 Task: Add Now Tea Tree Oil to the cart.
Action: Mouse moved to (796, 273)
Screenshot: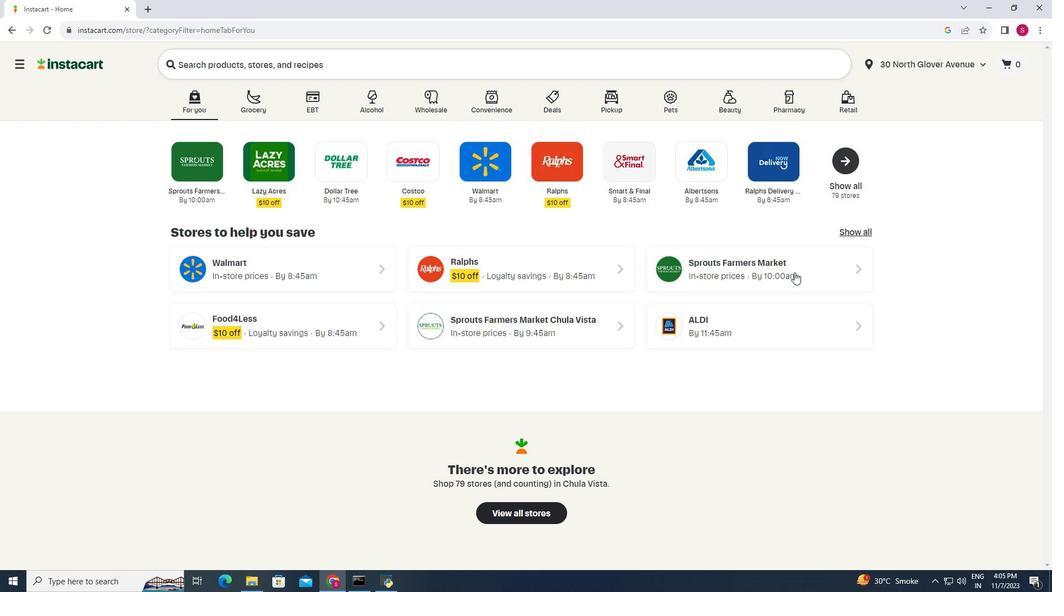 
Action: Mouse pressed left at (796, 273)
Screenshot: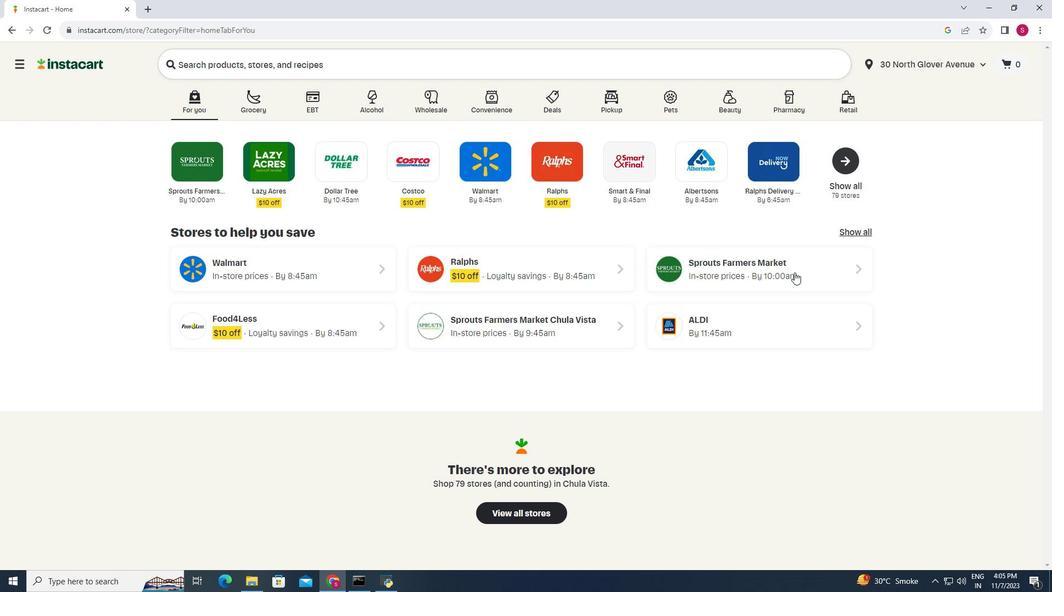 
Action: Mouse moved to (65, 388)
Screenshot: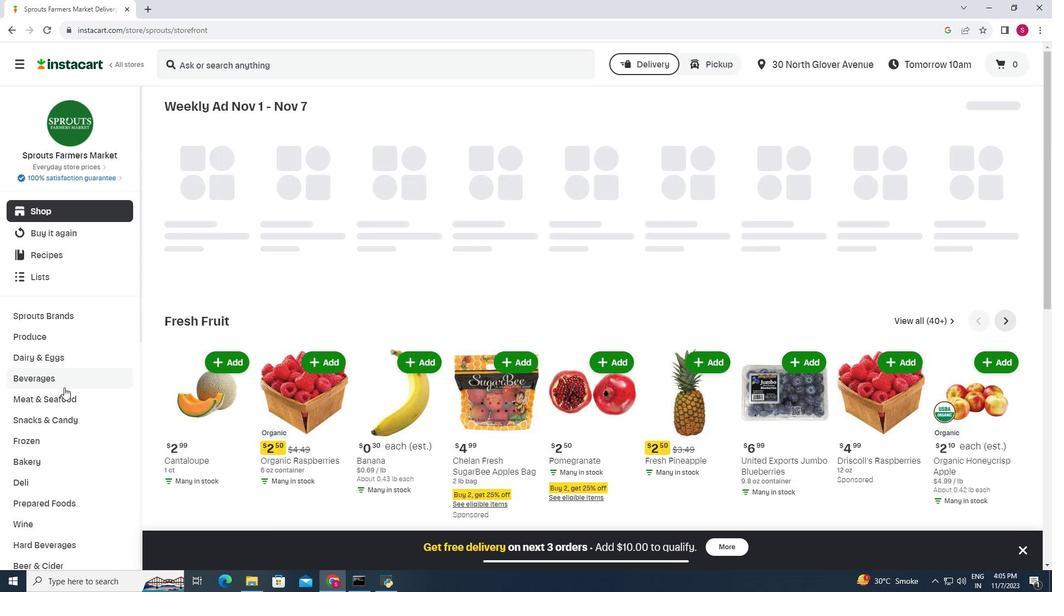 
Action: Mouse scrolled (65, 388) with delta (0, 0)
Screenshot: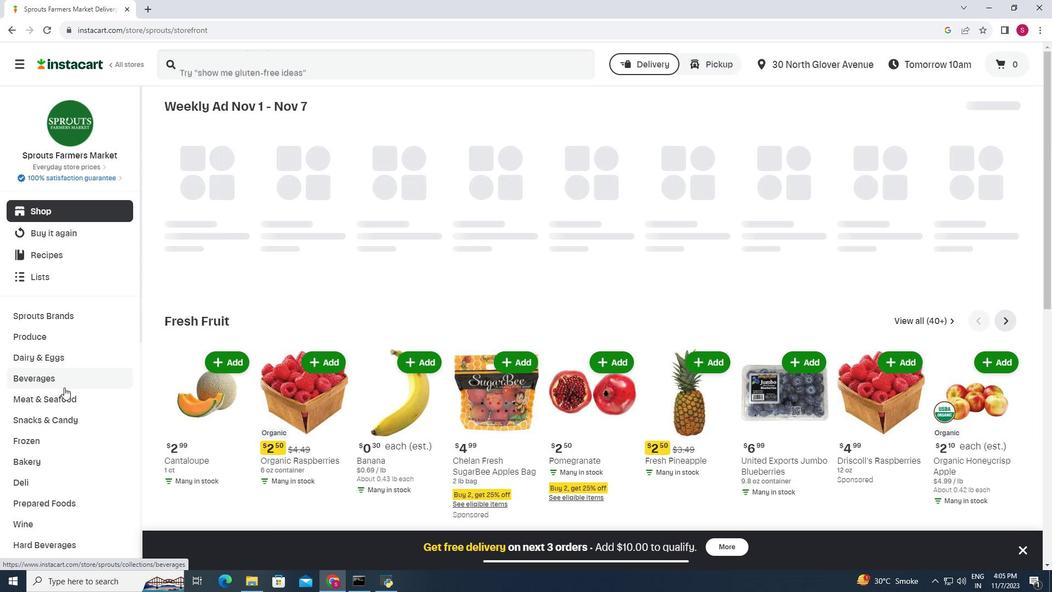 
Action: Mouse scrolled (65, 388) with delta (0, 0)
Screenshot: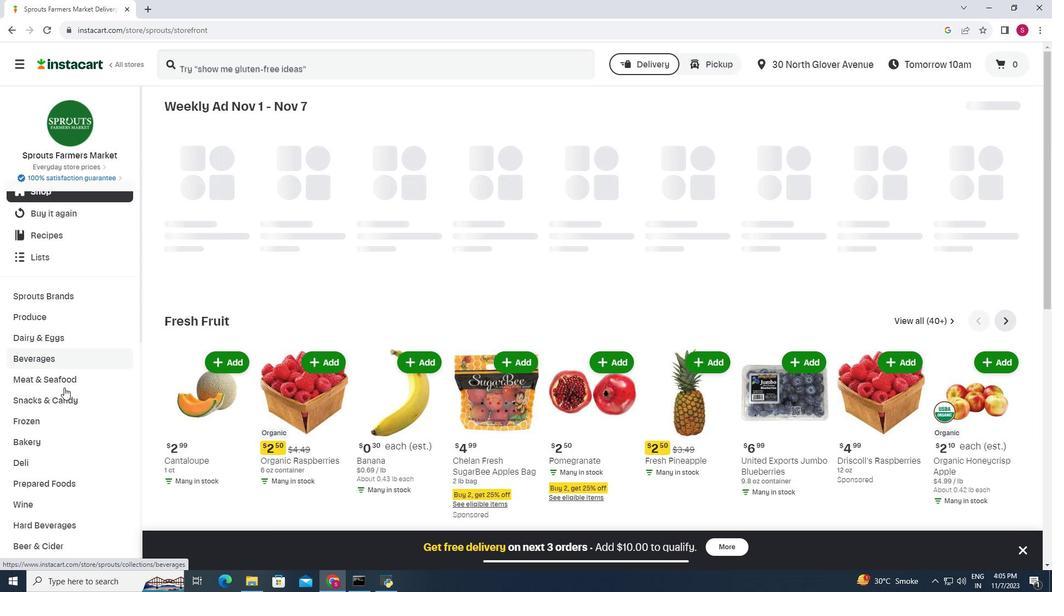 
Action: Mouse scrolled (65, 388) with delta (0, 0)
Screenshot: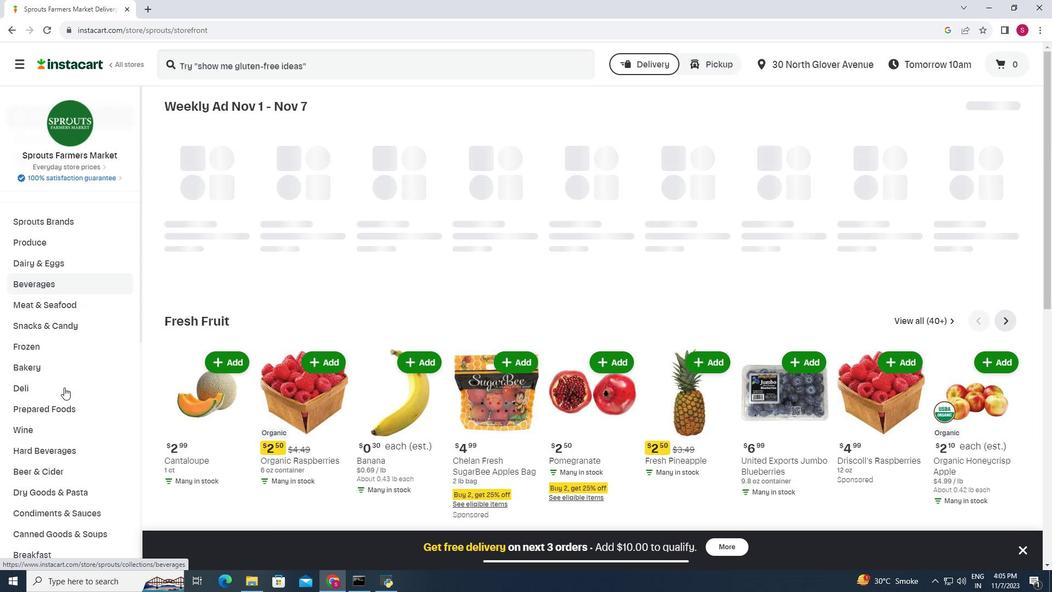 
Action: Mouse scrolled (65, 388) with delta (0, 0)
Screenshot: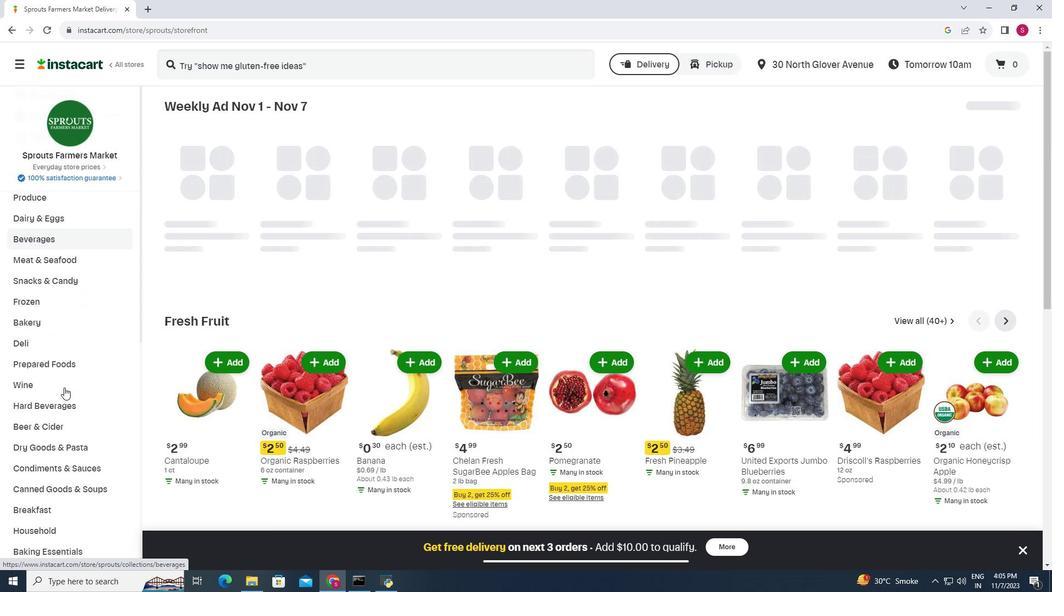 
Action: Mouse scrolled (65, 388) with delta (0, 0)
Screenshot: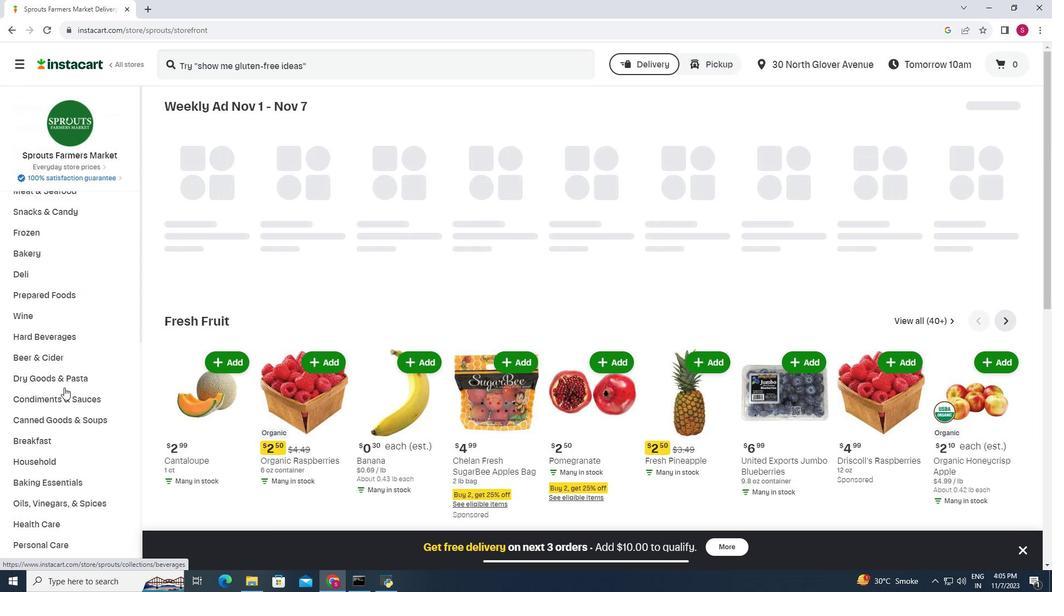 
Action: Mouse moved to (57, 393)
Screenshot: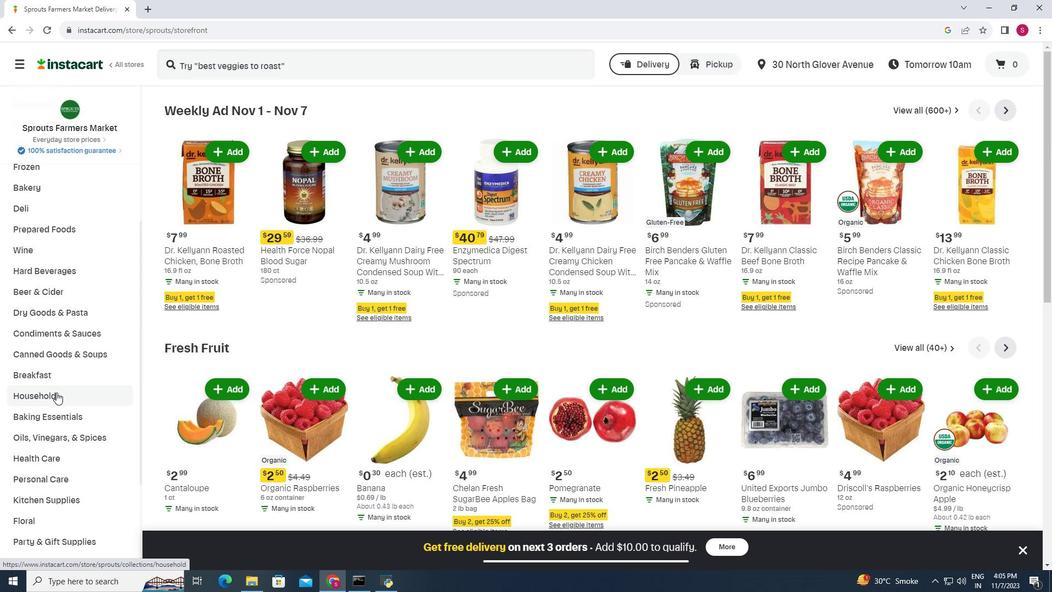 
Action: Mouse pressed left at (57, 393)
Screenshot: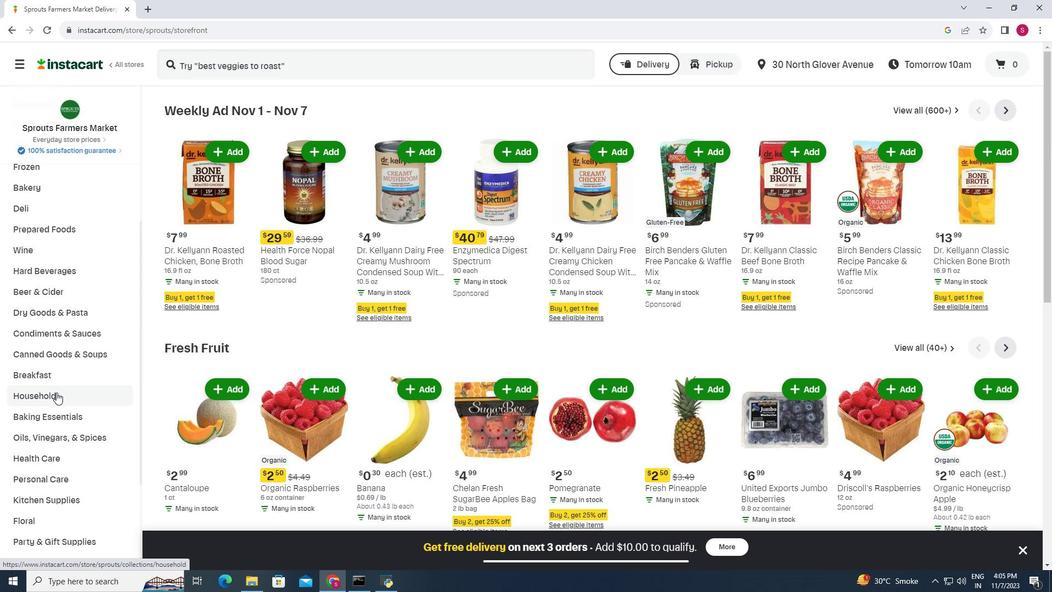 
Action: Mouse moved to (588, 140)
Screenshot: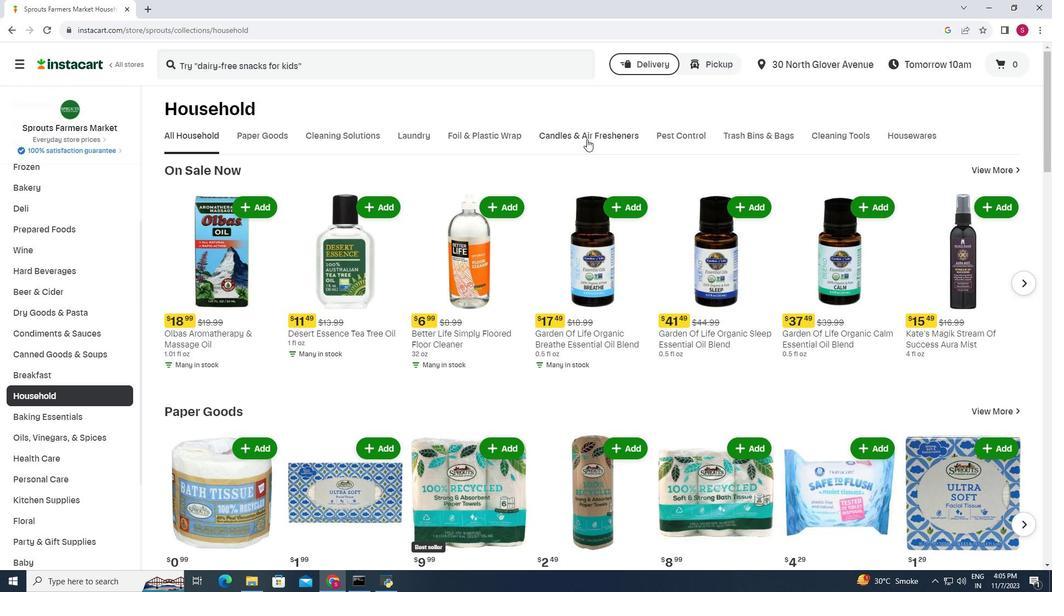
Action: Mouse pressed left at (588, 140)
Screenshot: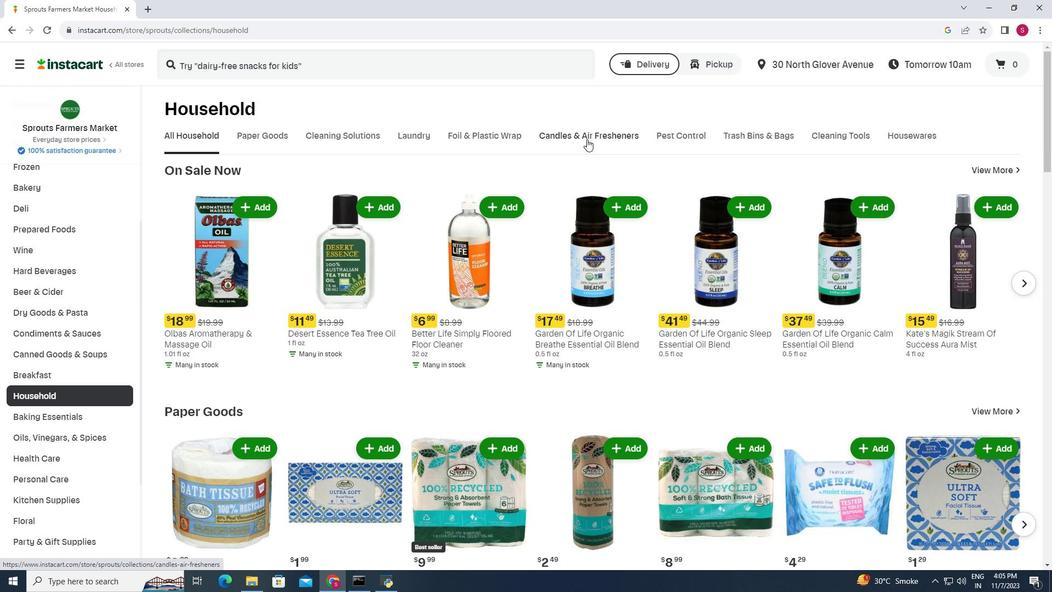 
Action: Mouse moved to (246, 68)
Screenshot: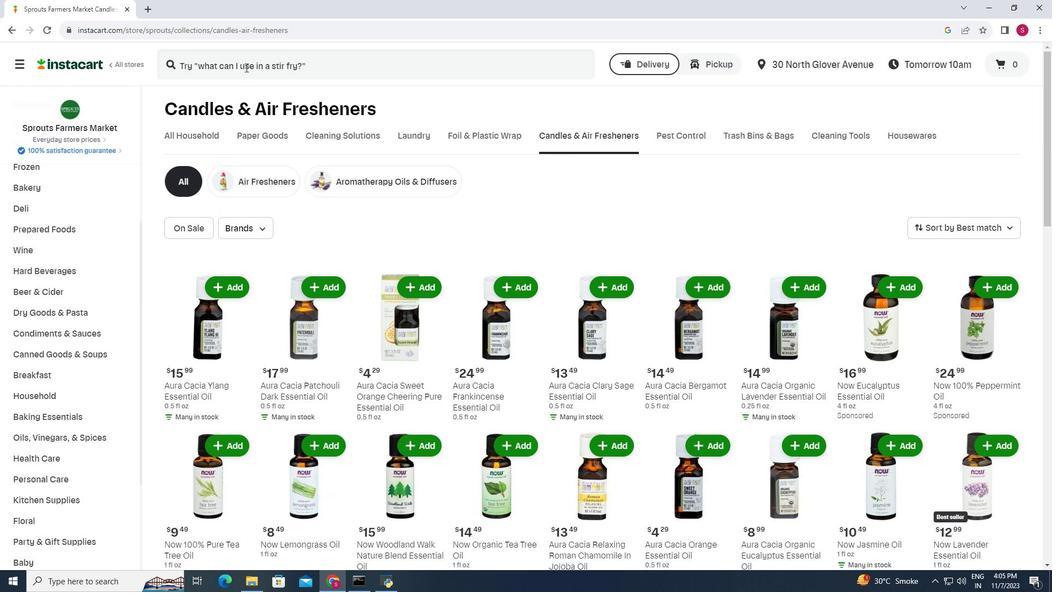 
Action: Mouse pressed left at (246, 68)
Screenshot: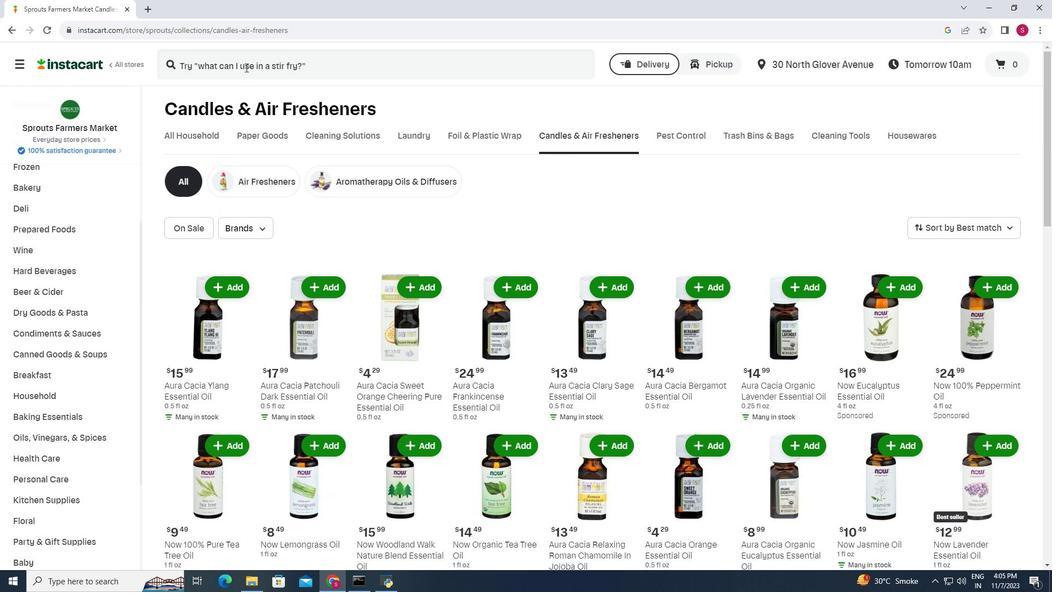 
Action: Mouse moved to (248, 71)
Screenshot: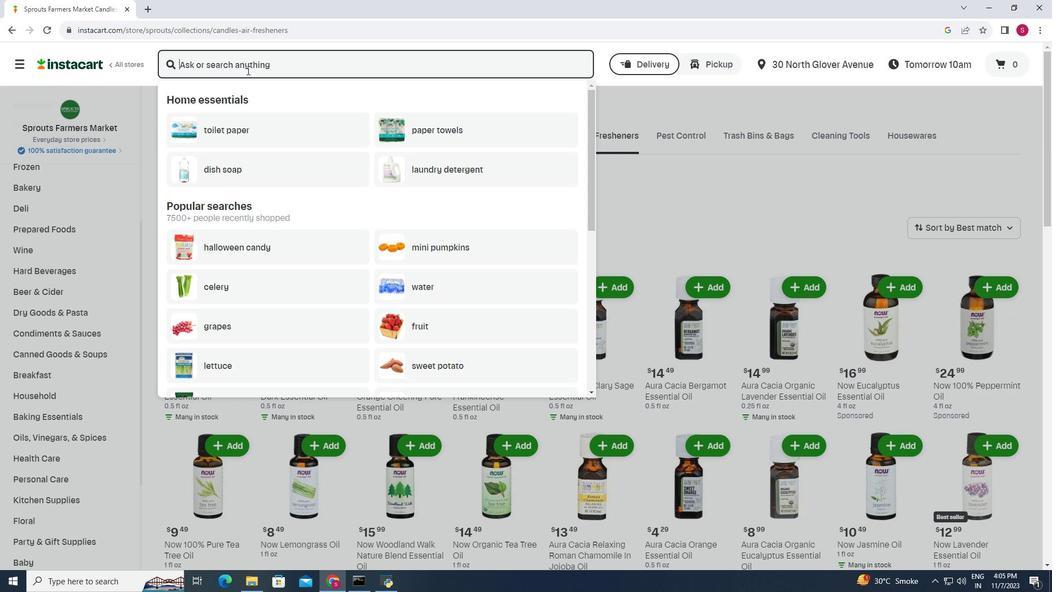 
Action: Key pressed <Key.shift>Now<Key.space><Key.shift>R<Key.backspace><Key.shift>Tea<Key.space><Key.shift>Trt<Key.backspace>ee<Key.space><Key.shift>Oil<Key.enter>
Screenshot: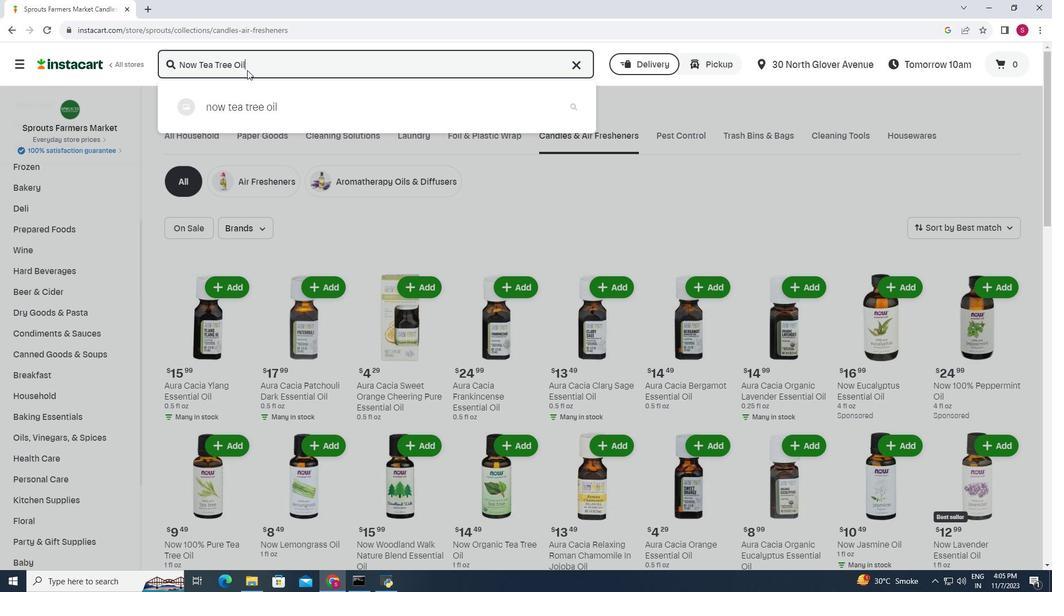 
Action: Mouse moved to (323, 258)
Screenshot: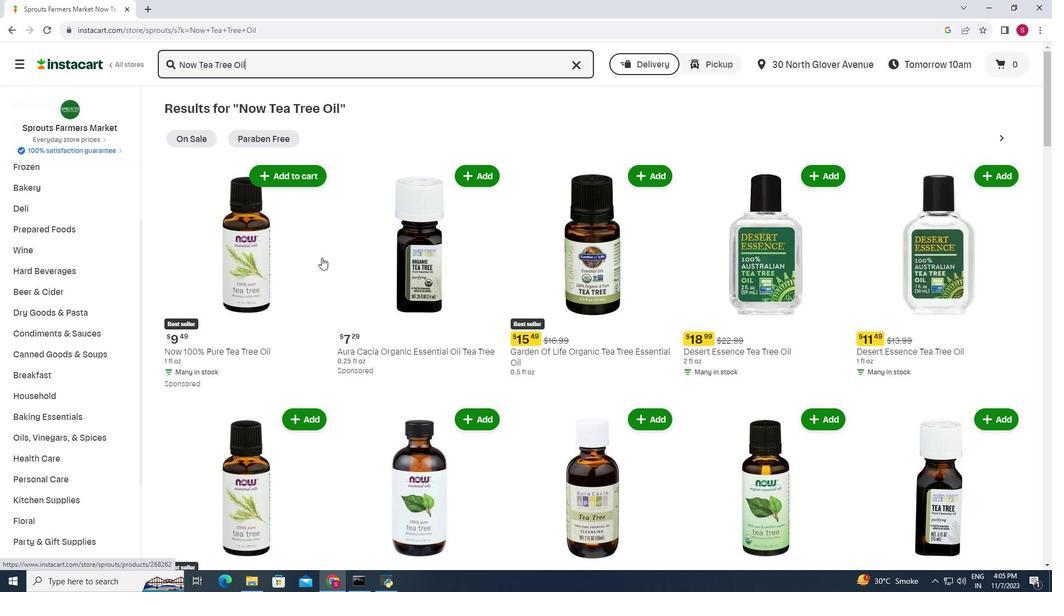 
Action: Mouse scrolled (323, 258) with delta (0, 0)
Screenshot: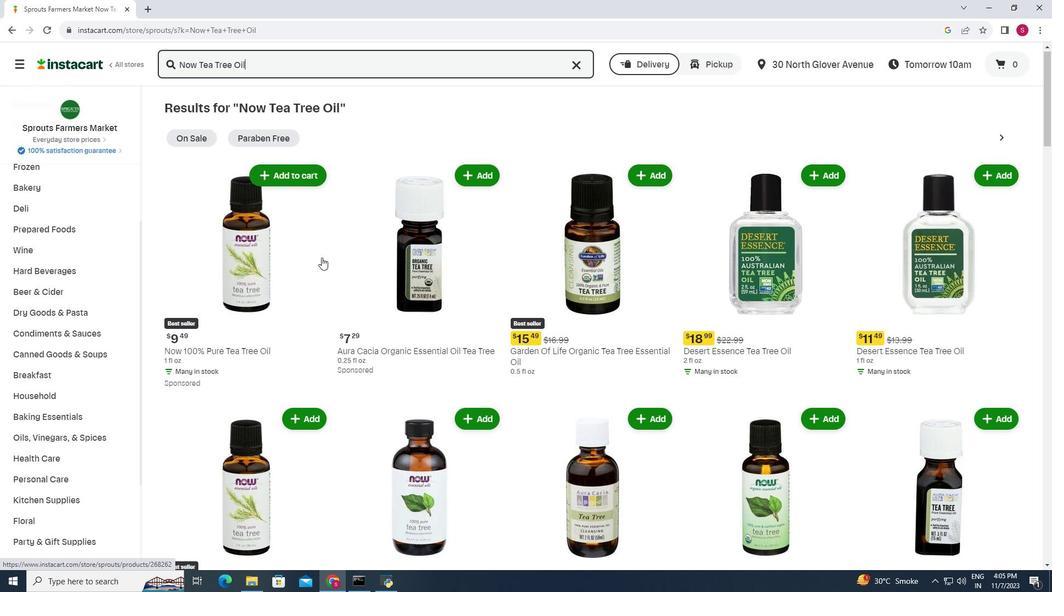 
Action: Mouse scrolled (323, 258) with delta (0, 0)
Screenshot: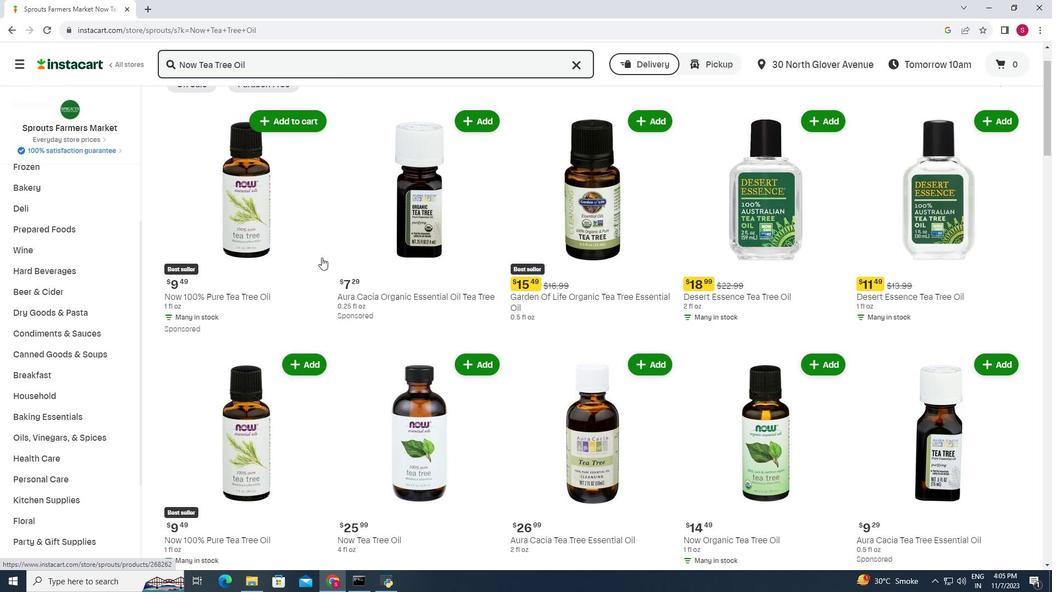 
Action: Mouse moved to (469, 308)
Screenshot: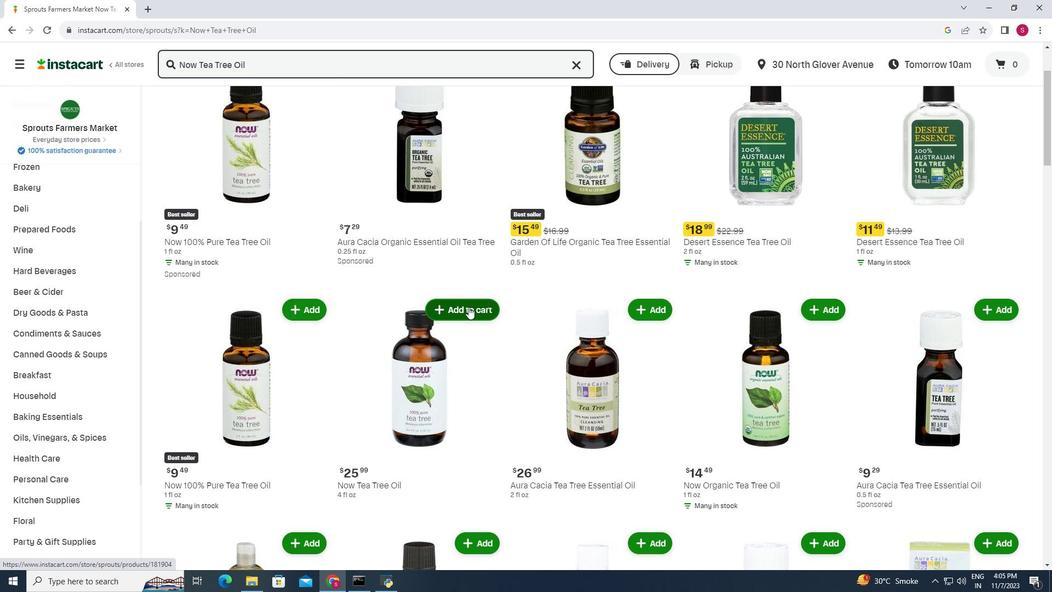 
Action: Mouse pressed left at (469, 308)
Screenshot: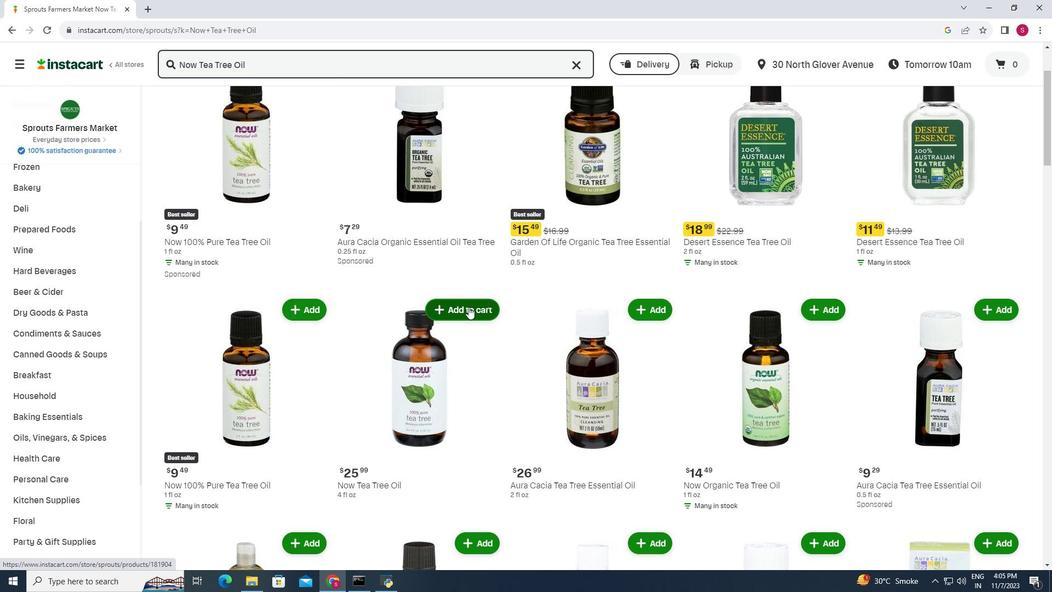 
Action: Mouse moved to (425, 278)
Screenshot: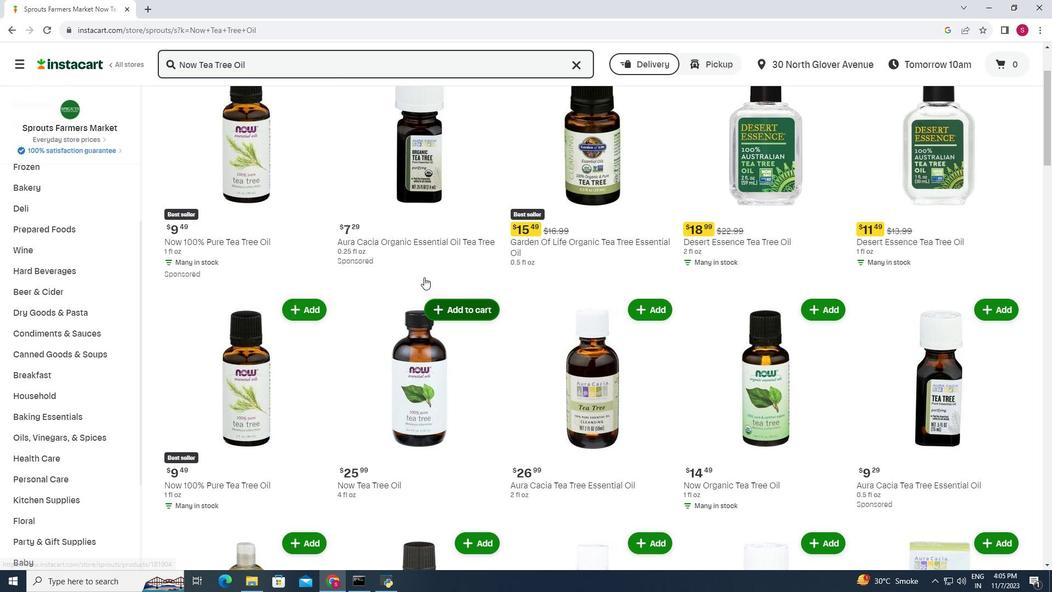 
